 Task: Create List Proposals in Board Project Collaboration to Workspace Enterprise Architecture. Create List Quotes in Board Social Media Advertising Analytics to Workspace Enterprise Architecture. Create List Invoices in Board Content Marketing Blog Strategy and Execution to Workspace Enterprise Architecture
Action: Mouse moved to (27, 272)
Screenshot: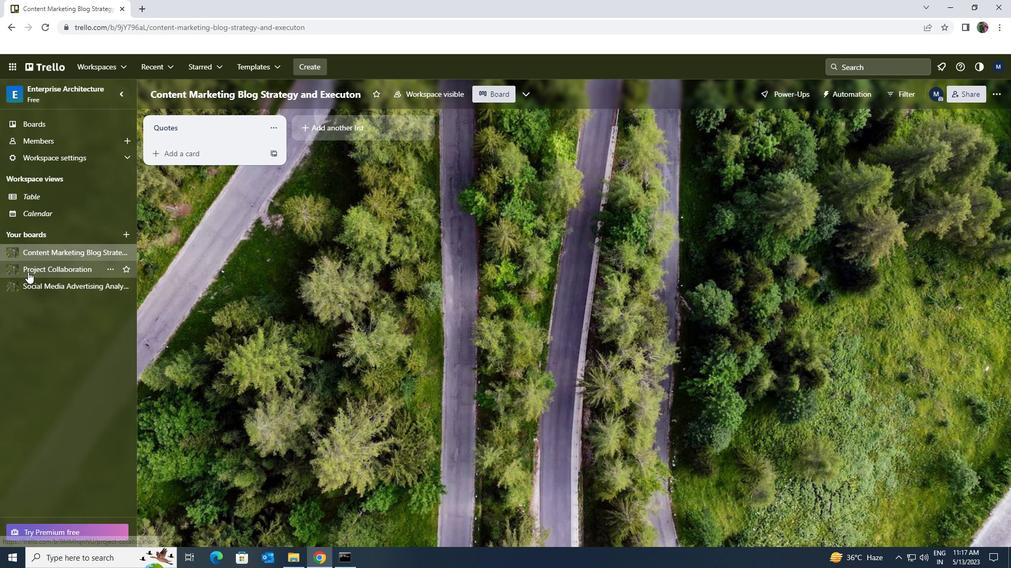 
Action: Mouse pressed left at (27, 272)
Screenshot: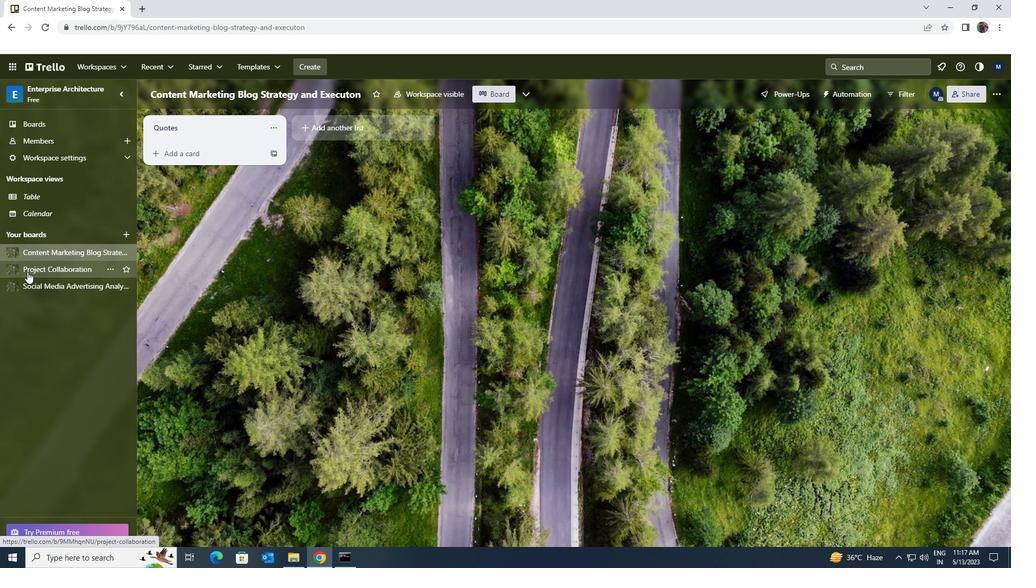 
Action: Mouse moved to (303, 133)
Screenshot: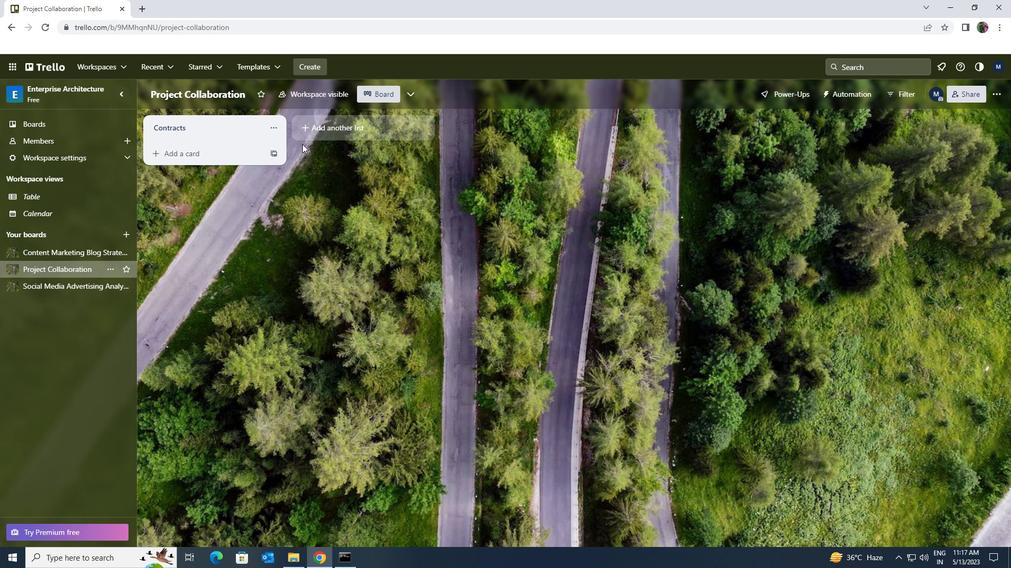 
Action: Mouse pressed left at (303, 133)
Screenshot: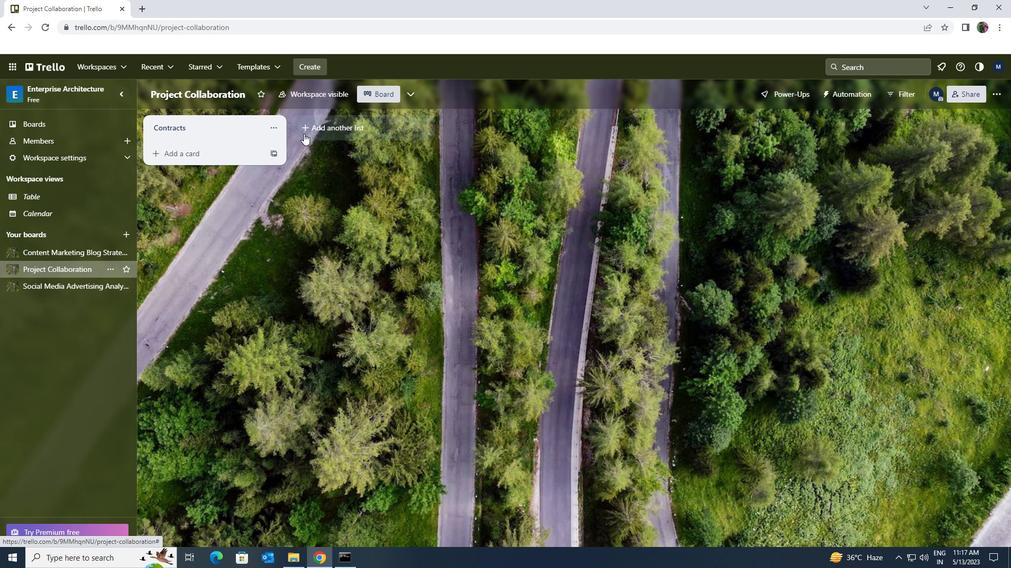 
Action: Key pressed <Key.shift>PROPOSALS
Screenshot: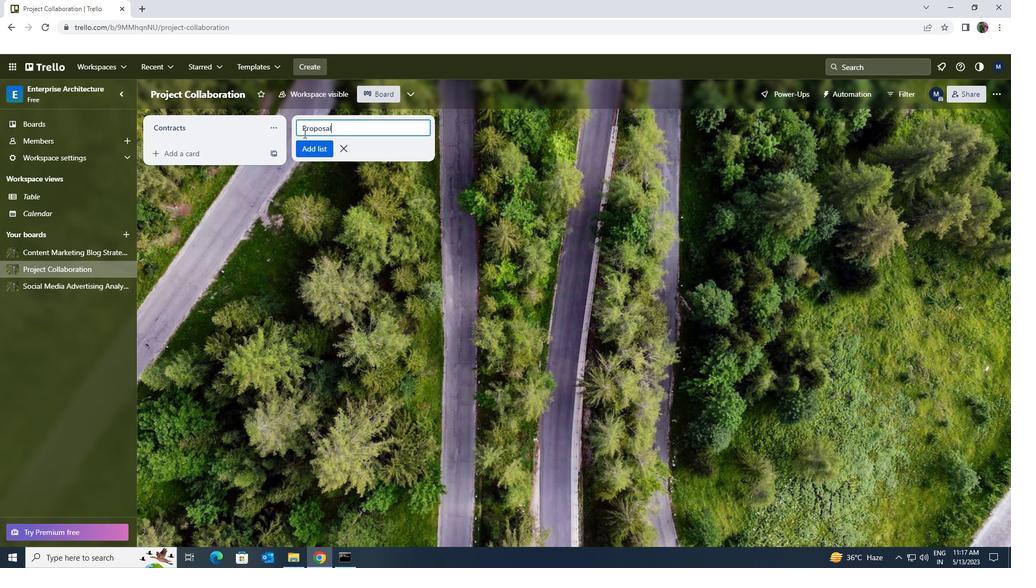 
Action: Mouse moved to (311, 145)
Screenshot: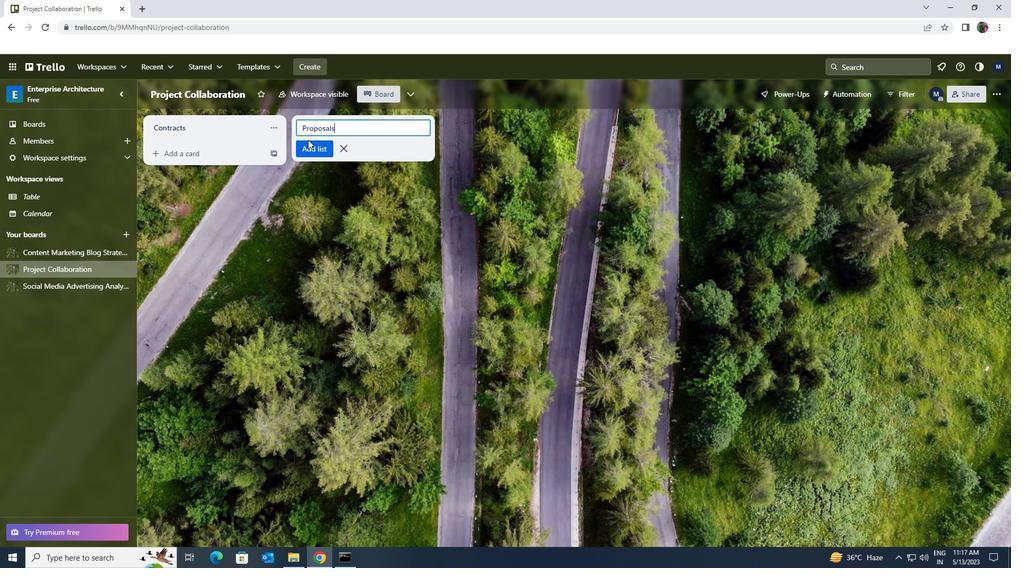 
Action: Mouse pressed left at (311, 145)
Screenshot: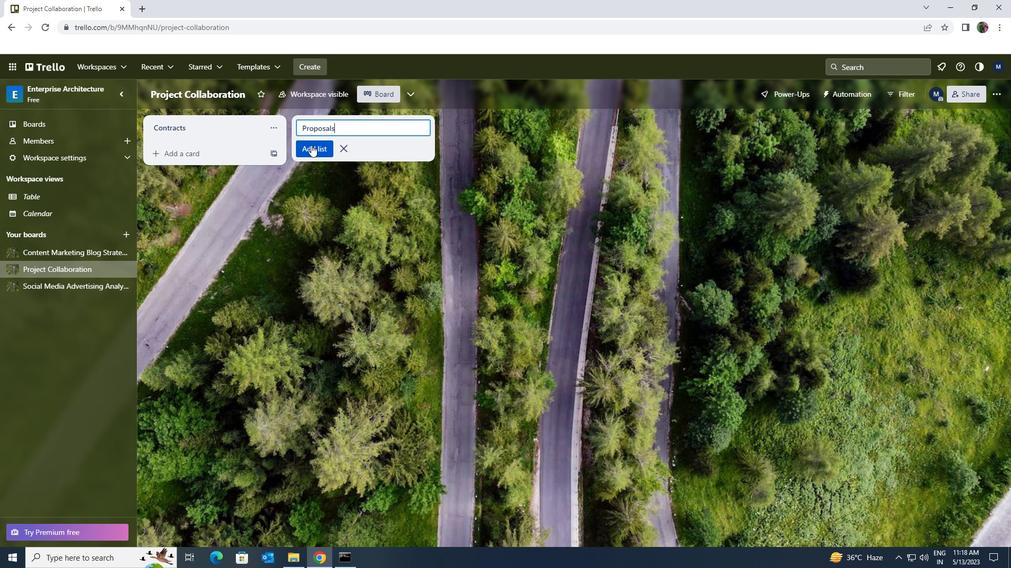 
Action: Mouse moved to (77, 279)
Screenshot: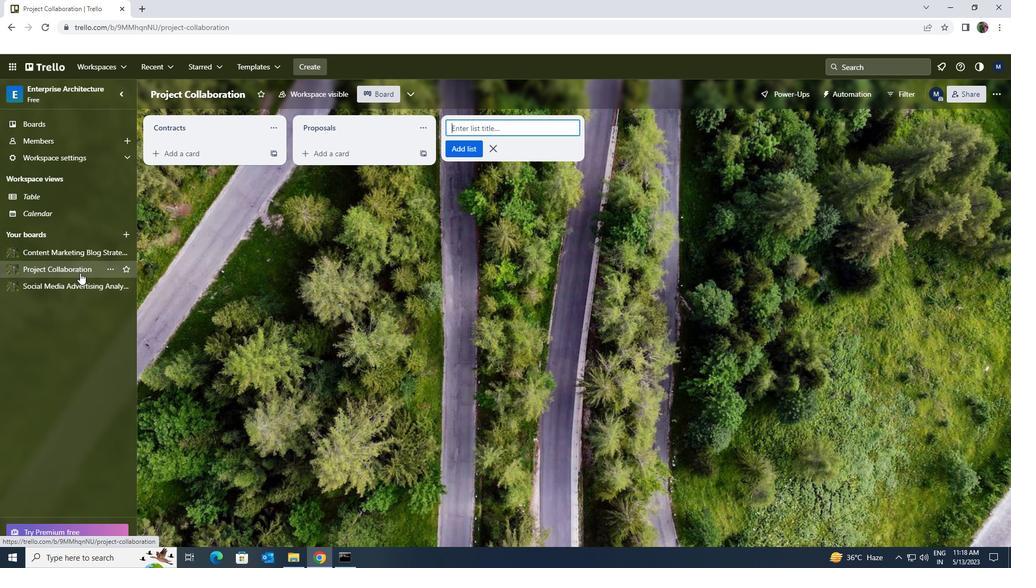 
Action: Mouse pressed left at (77, 279)
Screenshot: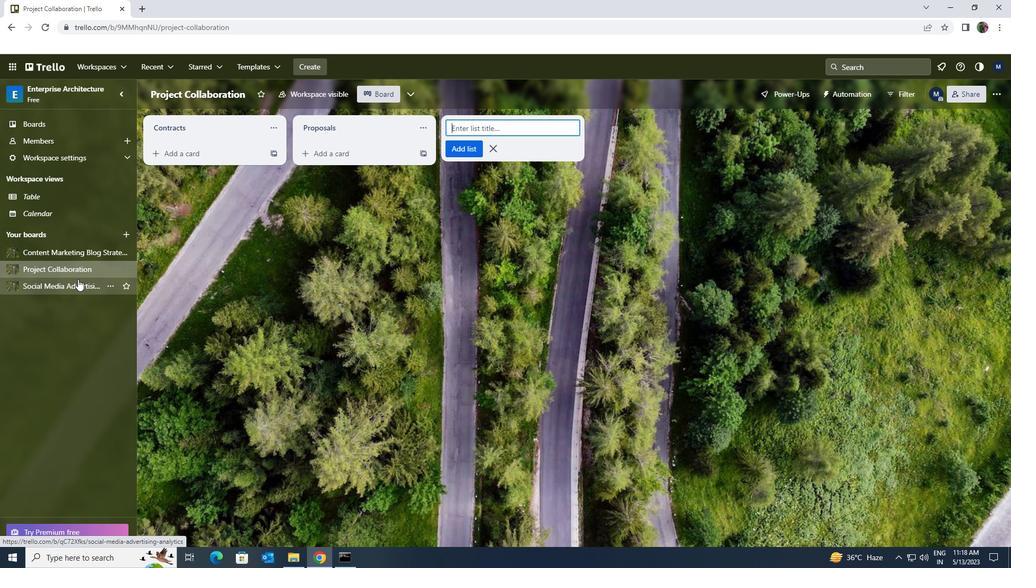 
Action: Mouse moved to (307, 130)
Screenshot: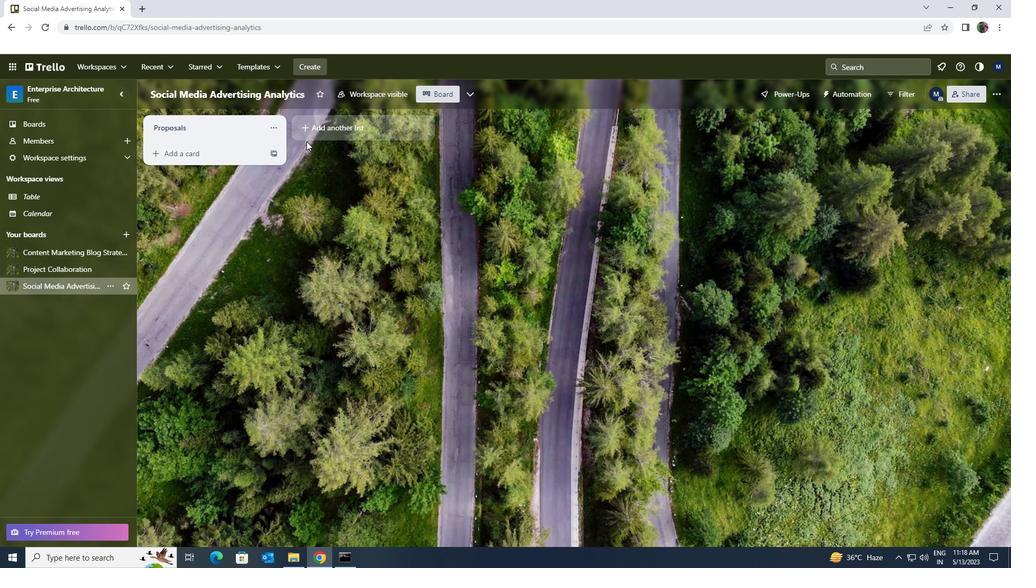 
Action: Mouse pressed left at (307, 130)
Screenshot: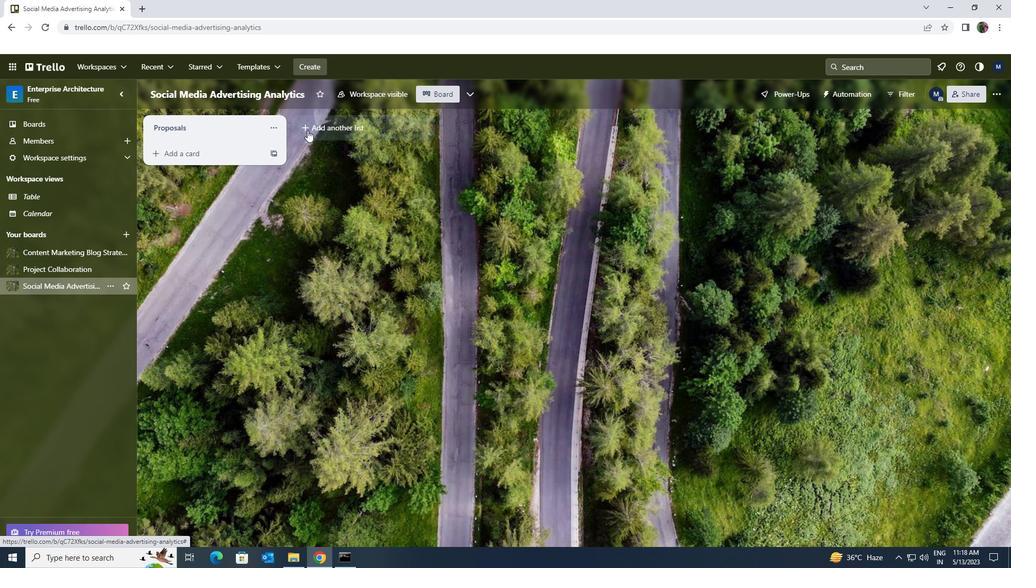 
Action: Key pressed <Key.shift>QUOTES
Screenshot: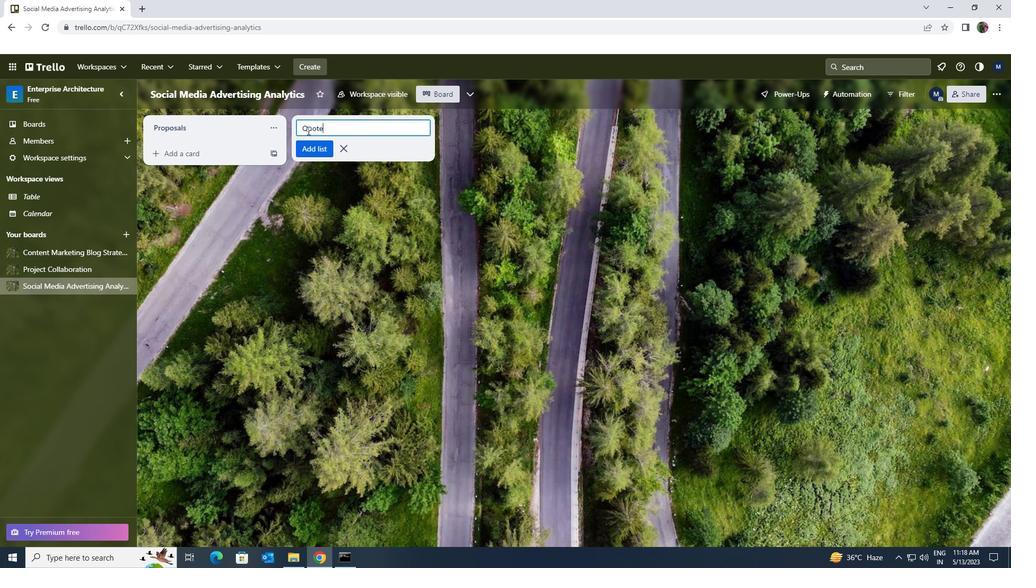 
Action: Mouse moved to (317, 143)
Screenshot: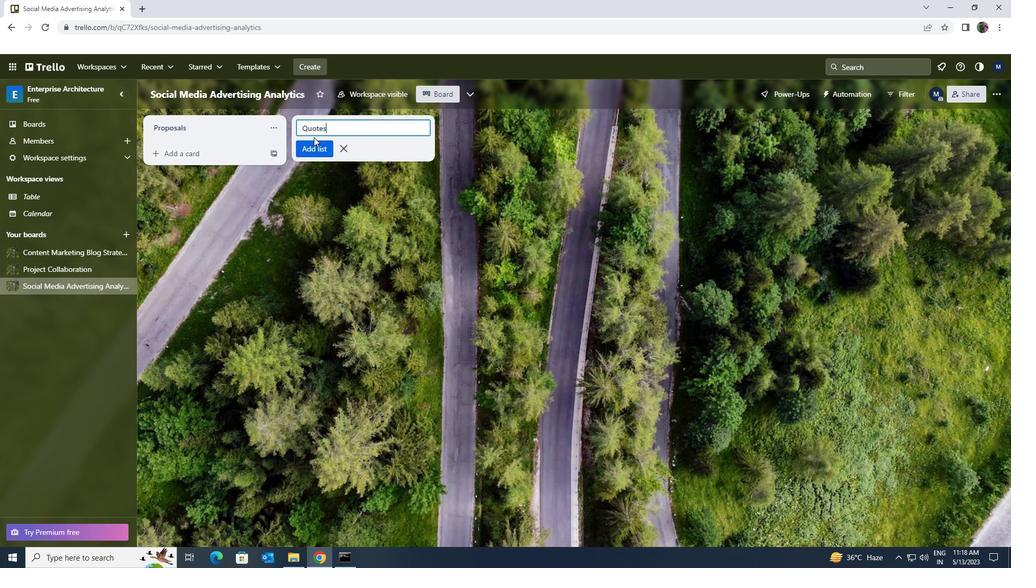 
Action: Mouse pressed left at (317, 143)
Screenshot: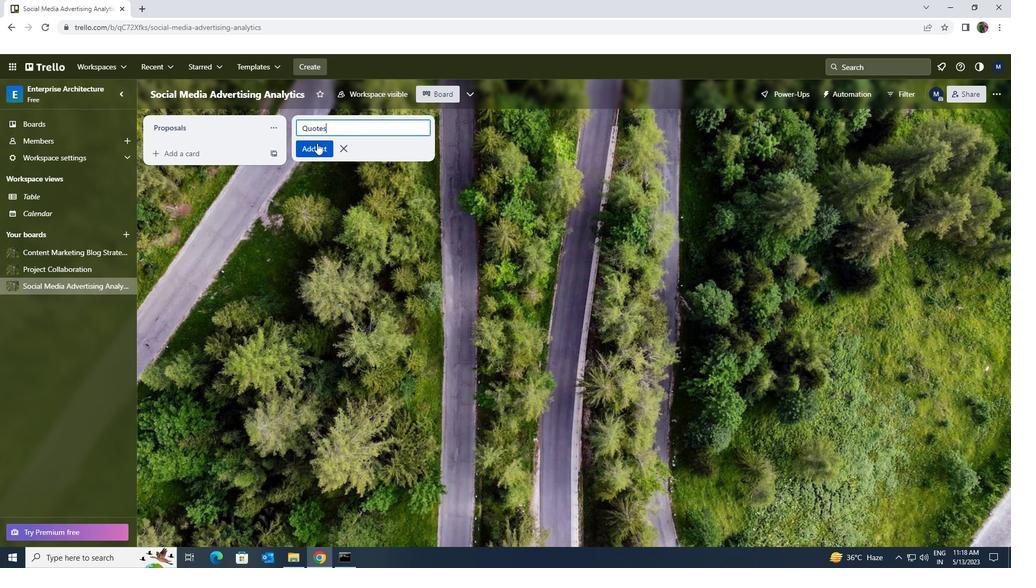 
Action: Mouse moved to (93, 248)
Screenshot: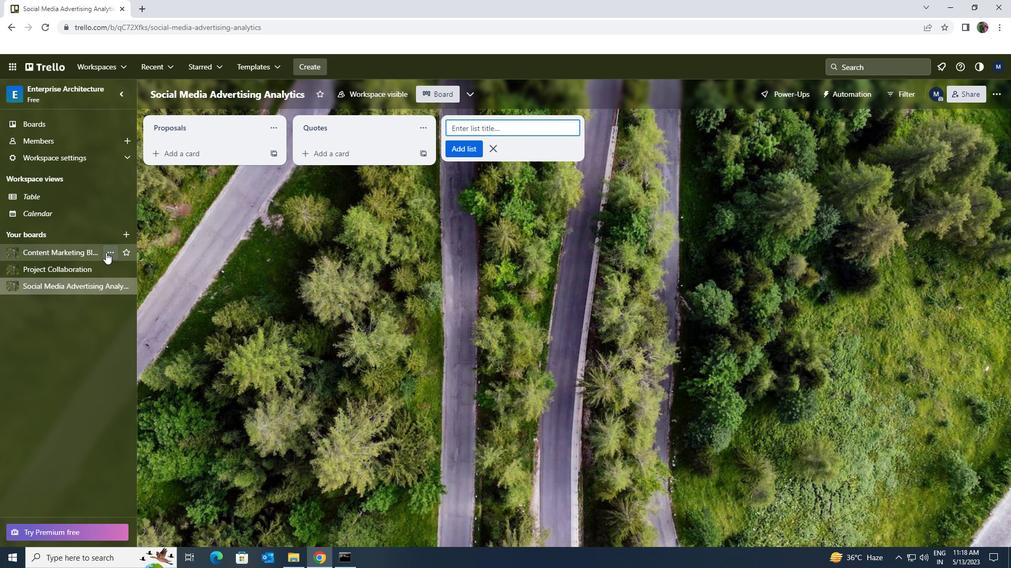 
Action: Mouse pressed left at (93, 248)
Screenshot: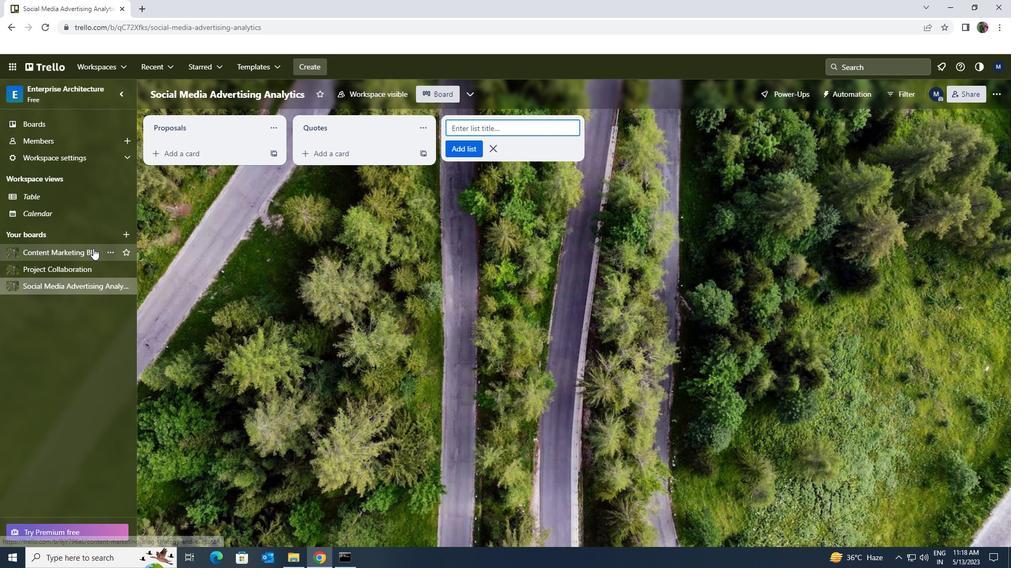 
Action: Mouse moved to (323, 126)
Screenshot: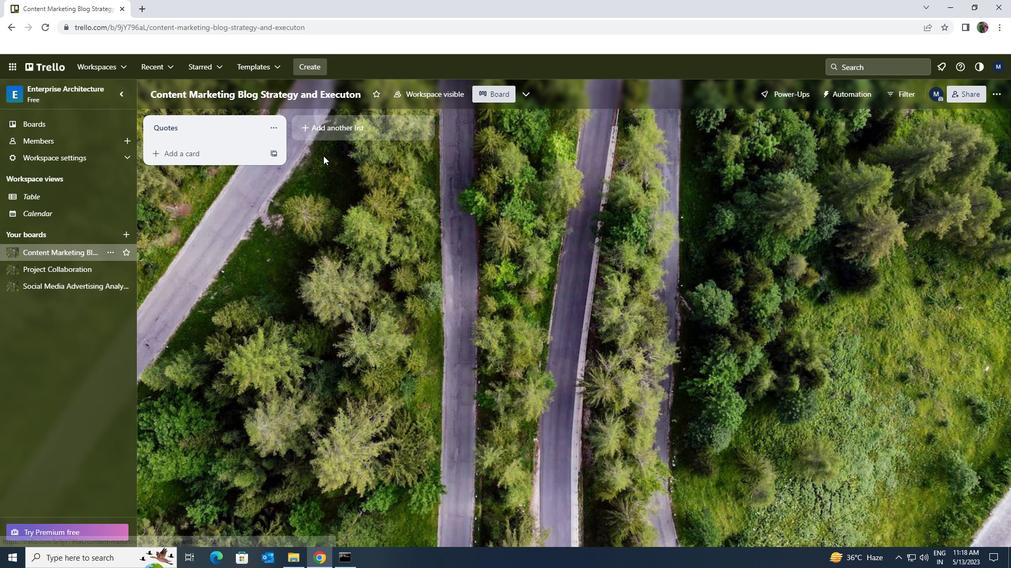 
Action: Mouse pressed left at (323, 126)
Screenshot: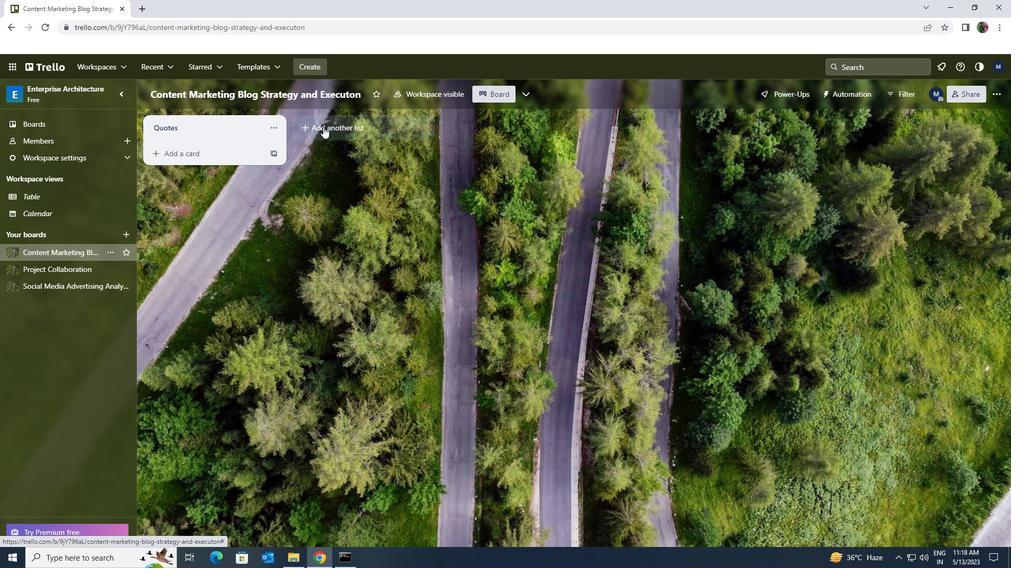 
Action: Key pressed <Key.shift>INVOICES
Screenshot: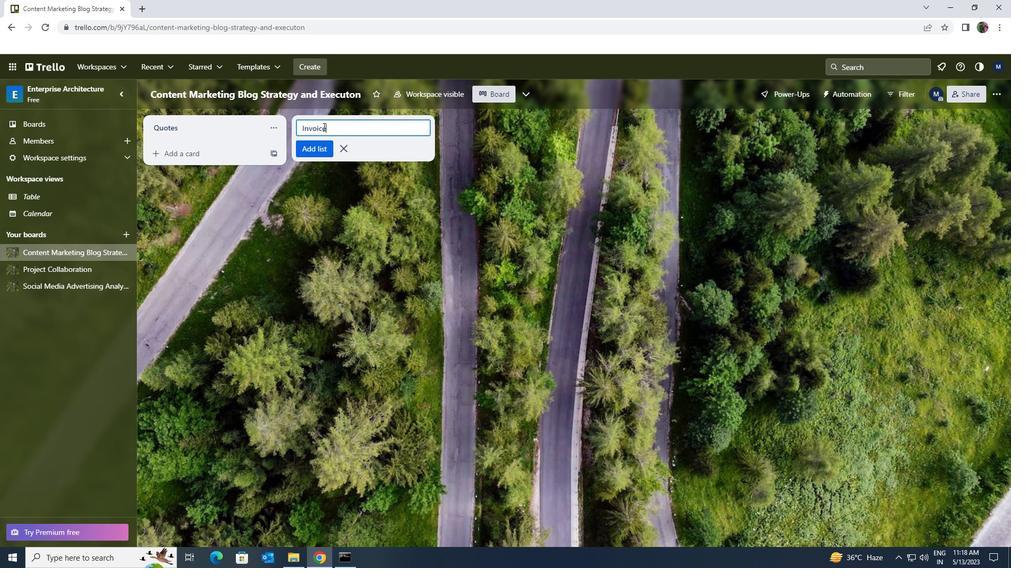 
Action: Mouse moved to (323, 142)
Screenshot: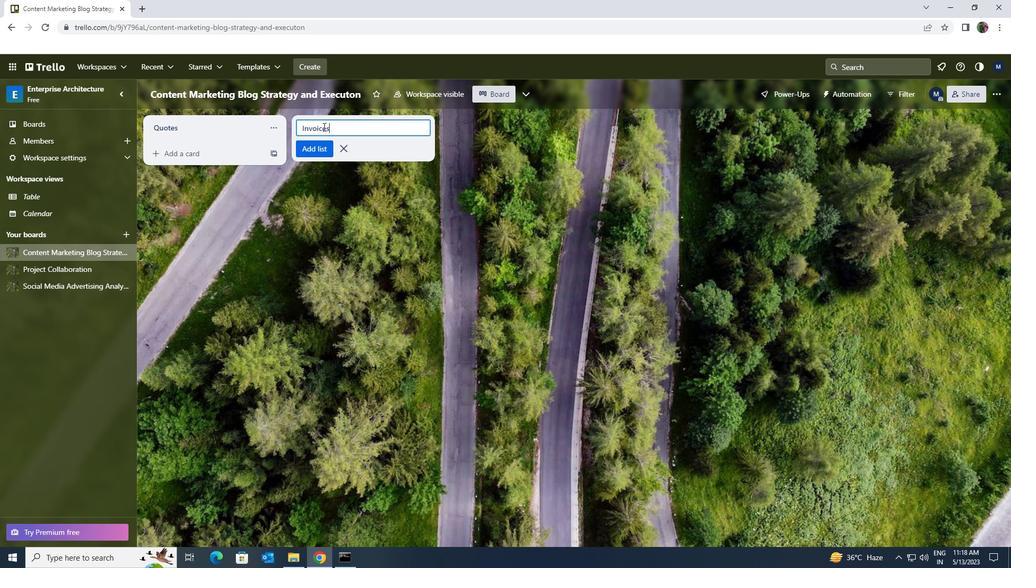 
Action: Mouse pressed left at (323, 142)
Screenshot: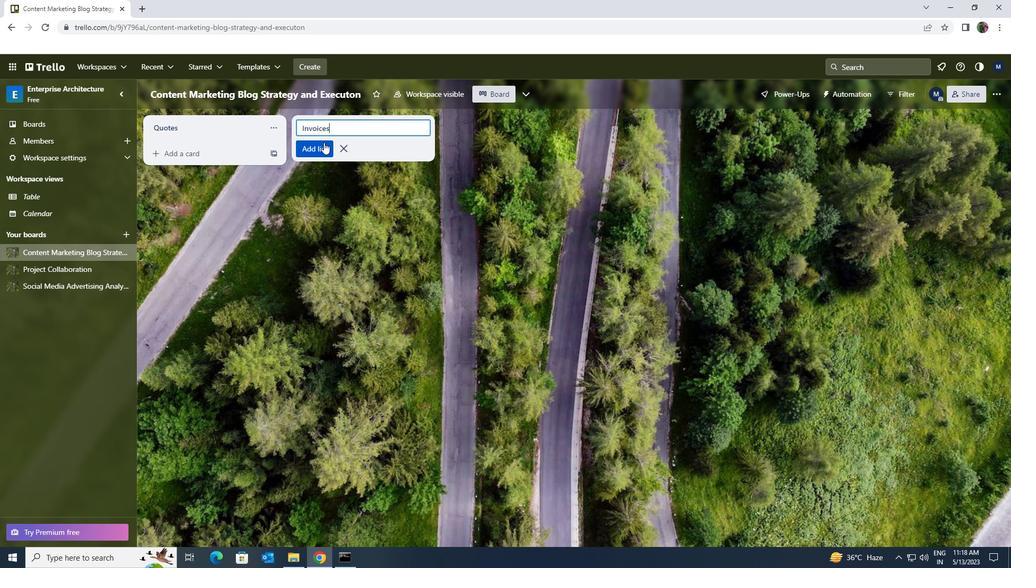 
